 Task: For heading Arial black with underline.  font size for heading18,  'Change the font style of data to'Calibri.  and font size to 9,  Change the alignment of both headline & data to Align center.  In the sheet  DashboardExpenseLogbook
Action: Mouse moved to (87, 113)
Screenshot: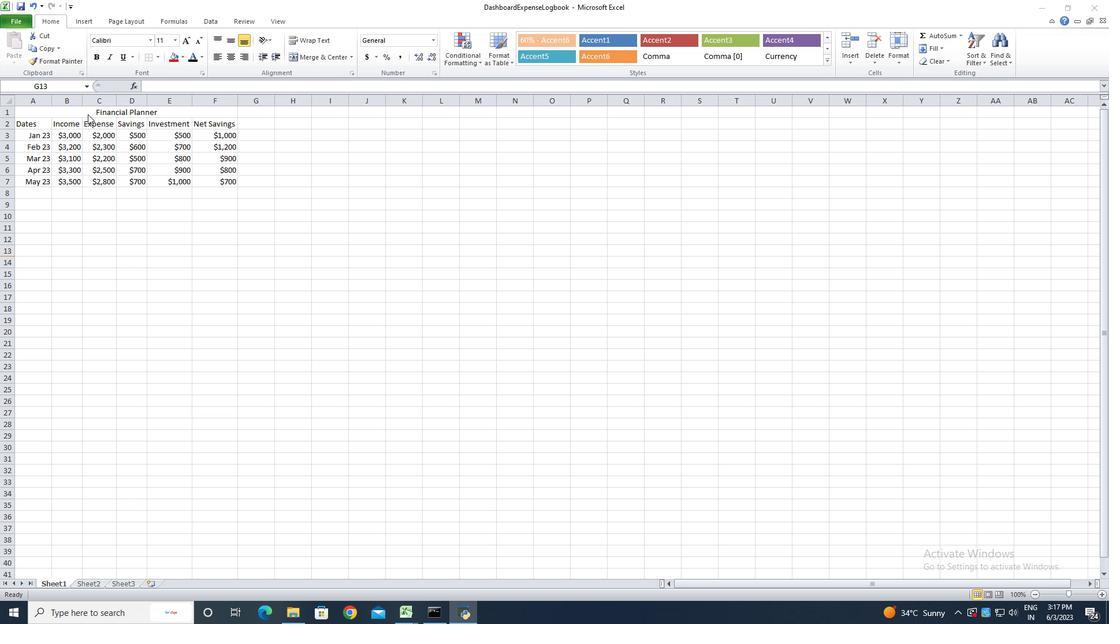 
Action: Mouse pressed left at (87, 113)
Screenshot: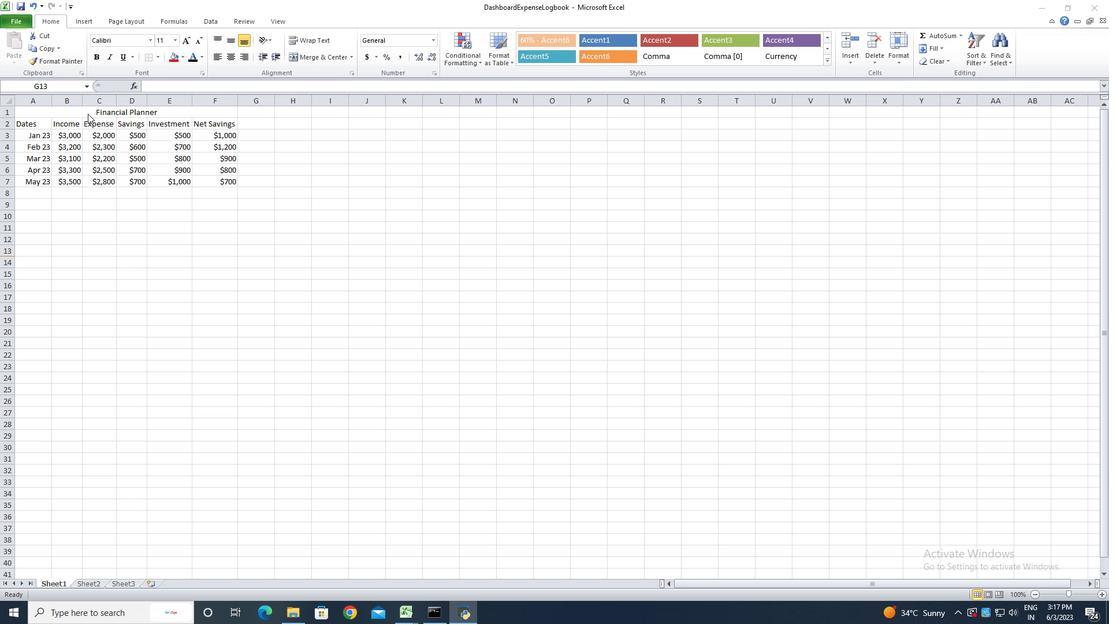 
Action: Mouse pressed left at (87, 113)
Screenshot: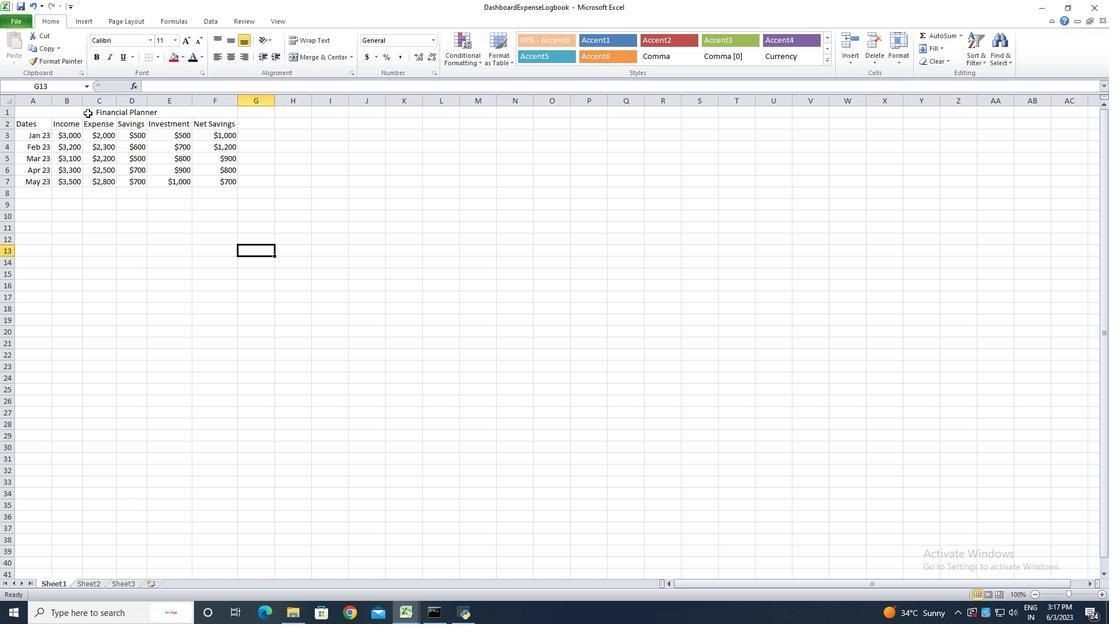 
Action: Mouse pressed left at (87, 113)
Screenshot: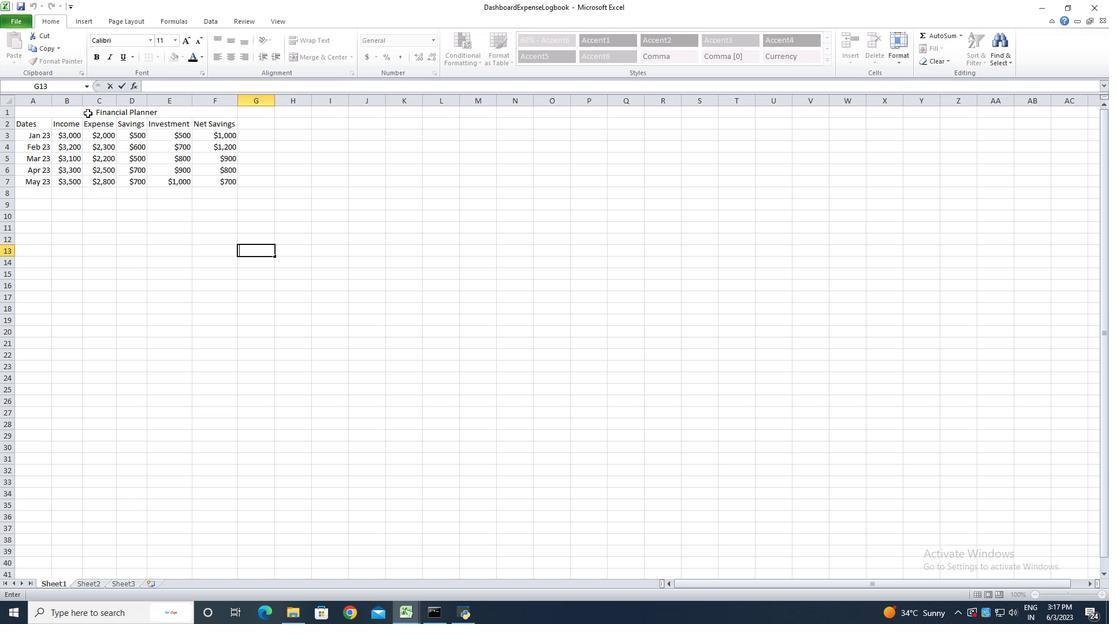 
Action: Mouse moved to (151, 39)
Screenshot: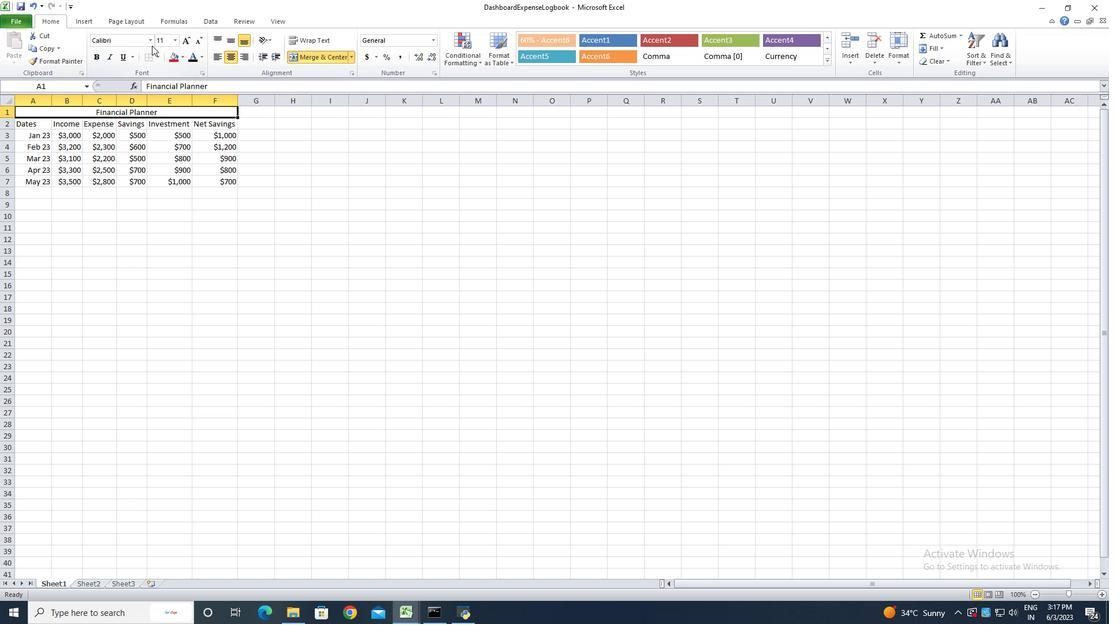 
Action: Mouse pressed left at (151, 39)
Screenshot: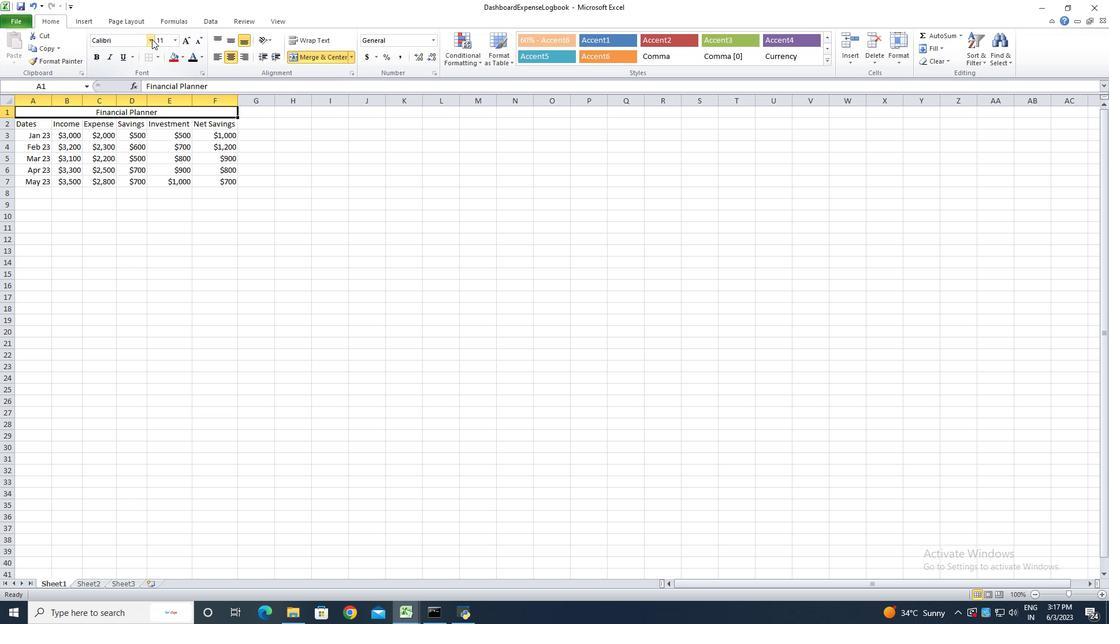 
Action: Mouse moved to (138, 143)
Screenshot: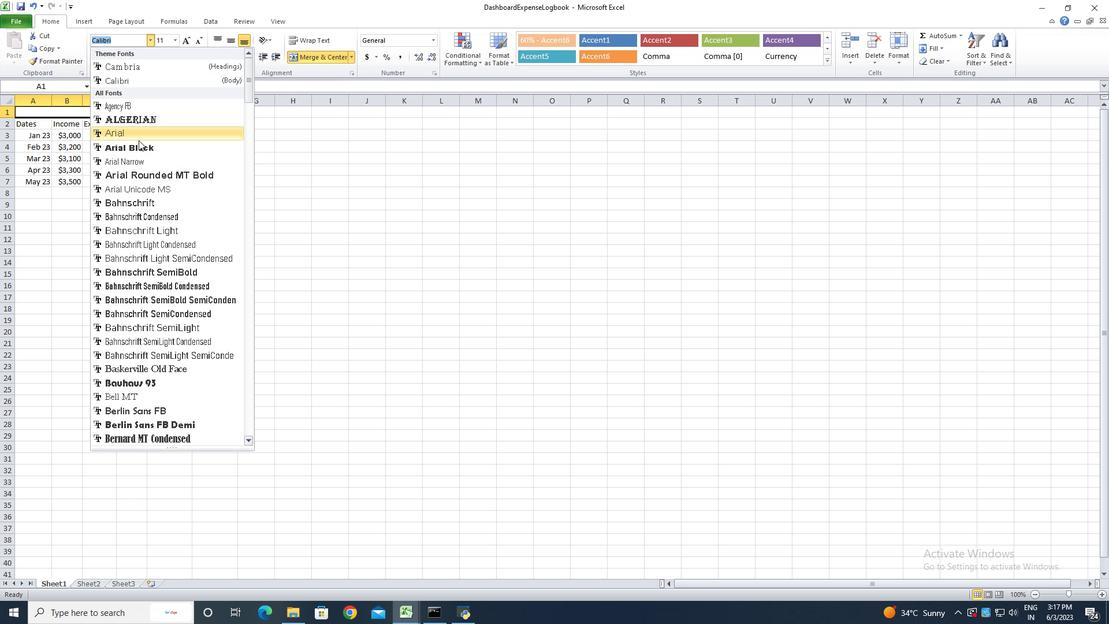 
Action: Mouse pressed left at (138, 143)
Screenshot: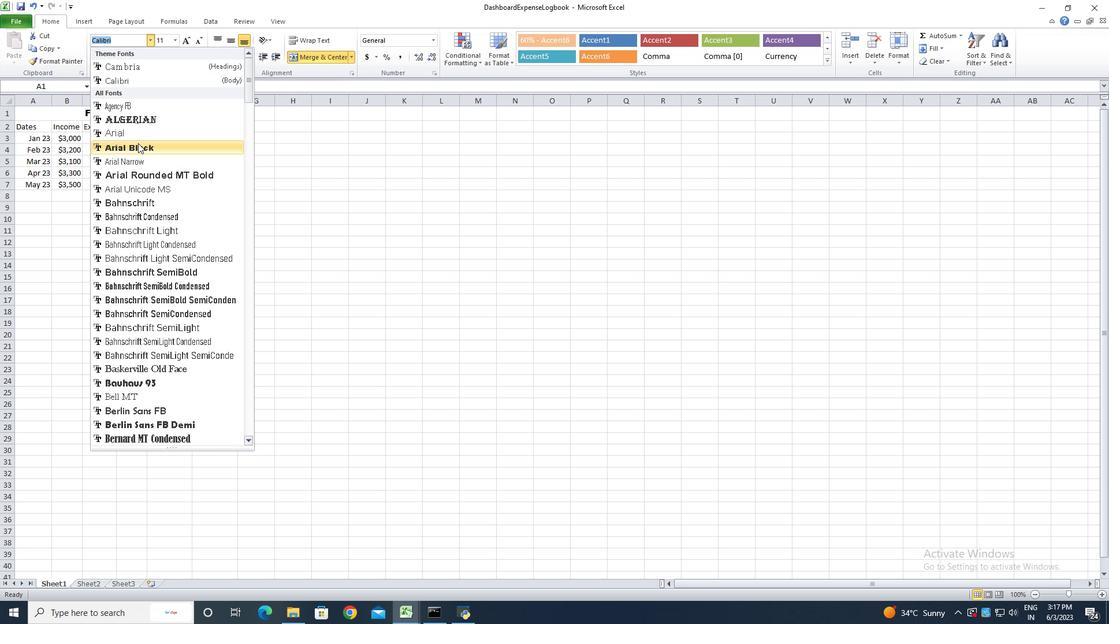 
Action: Mouse moved to (121, 58)
Screenshot: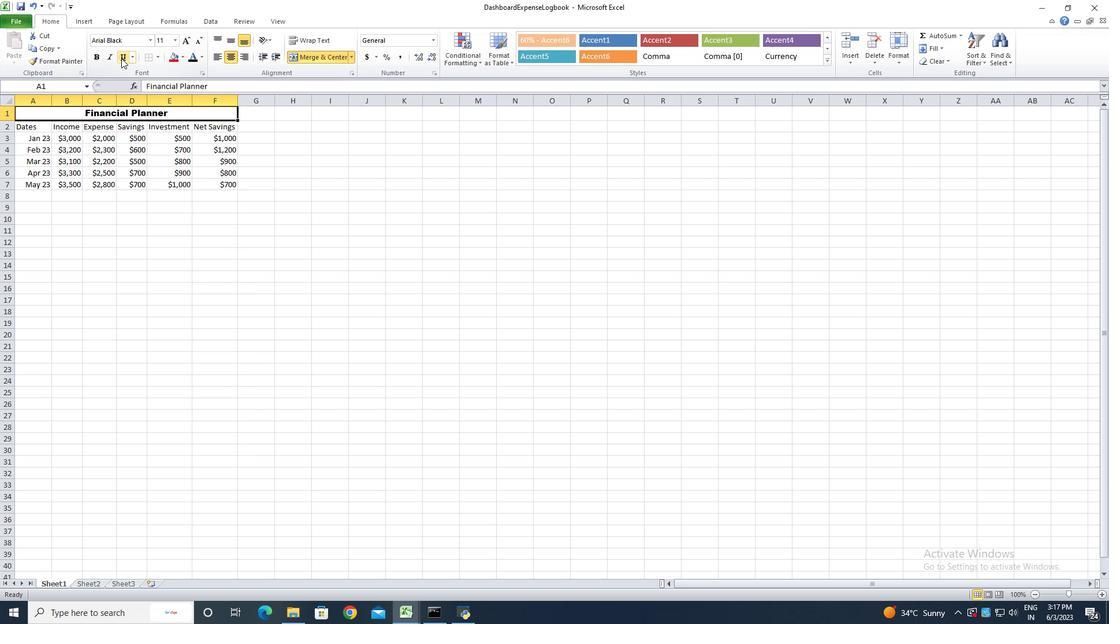 
Action: Mouse pressed left at (121, 58)
Screenshot: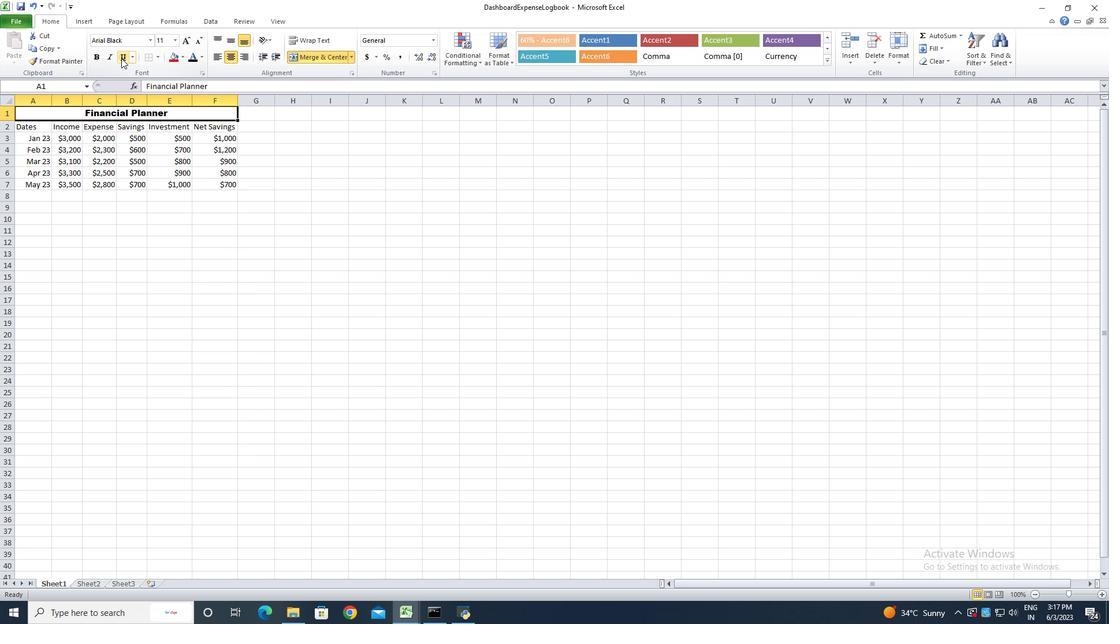 
Action: Mouse moved to (36, 125)
Screenshot: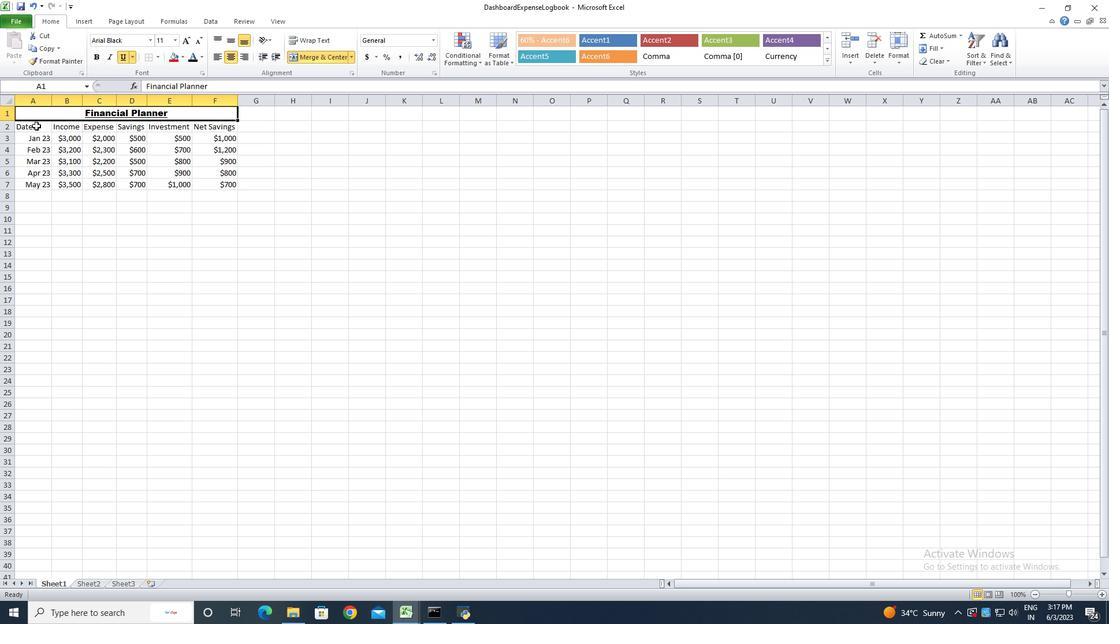 
Action: Mouse pressed left at (36, 125)
Screenshot: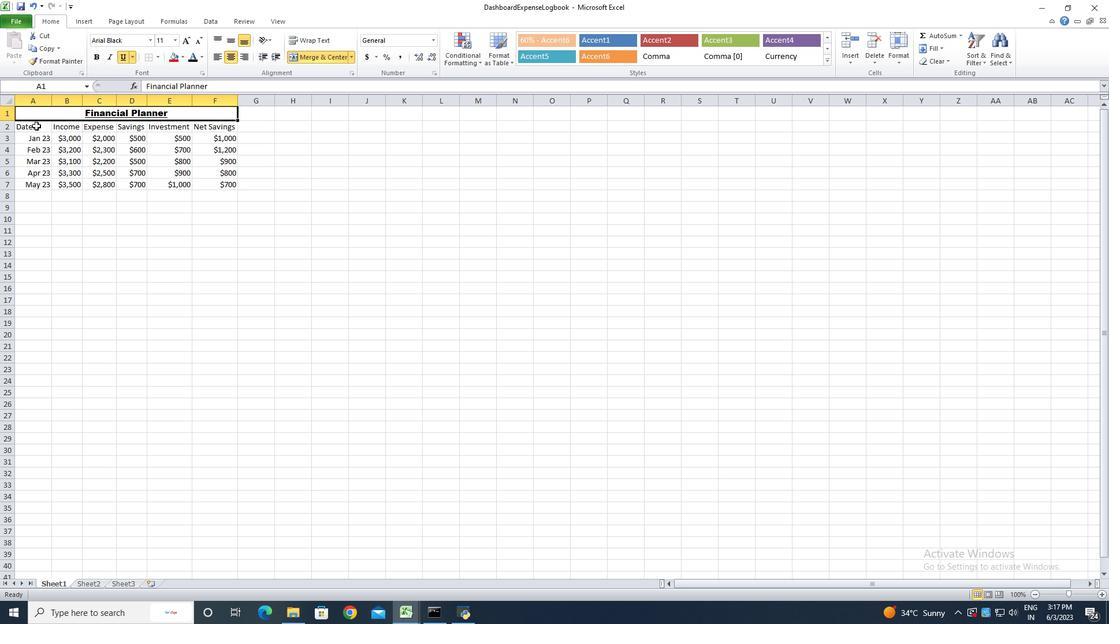 
Action: Mouse moved to (149, 37)
Screenshot: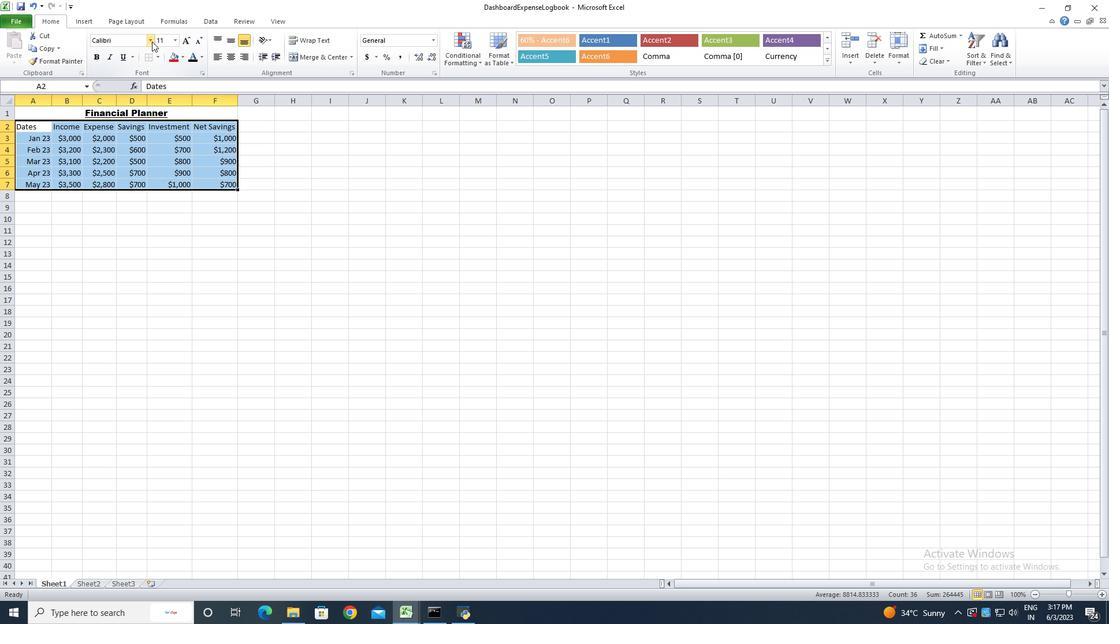 
Action: Mouse pressed left at (149, 37)
Screenshot: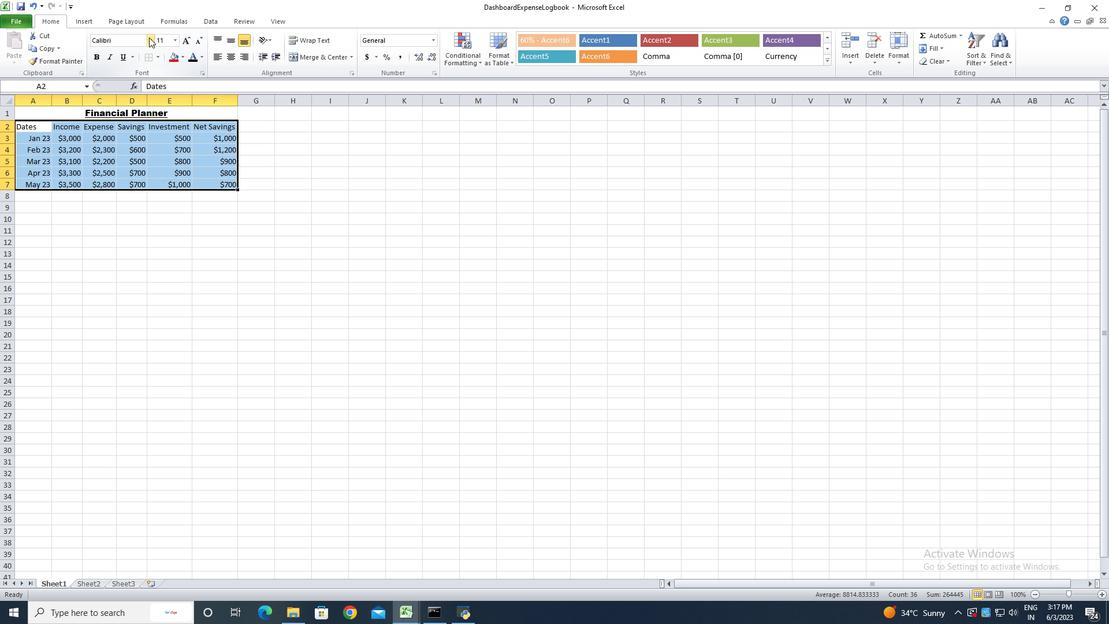 
Action: Mouse moved to (133, 78)
Screenshot: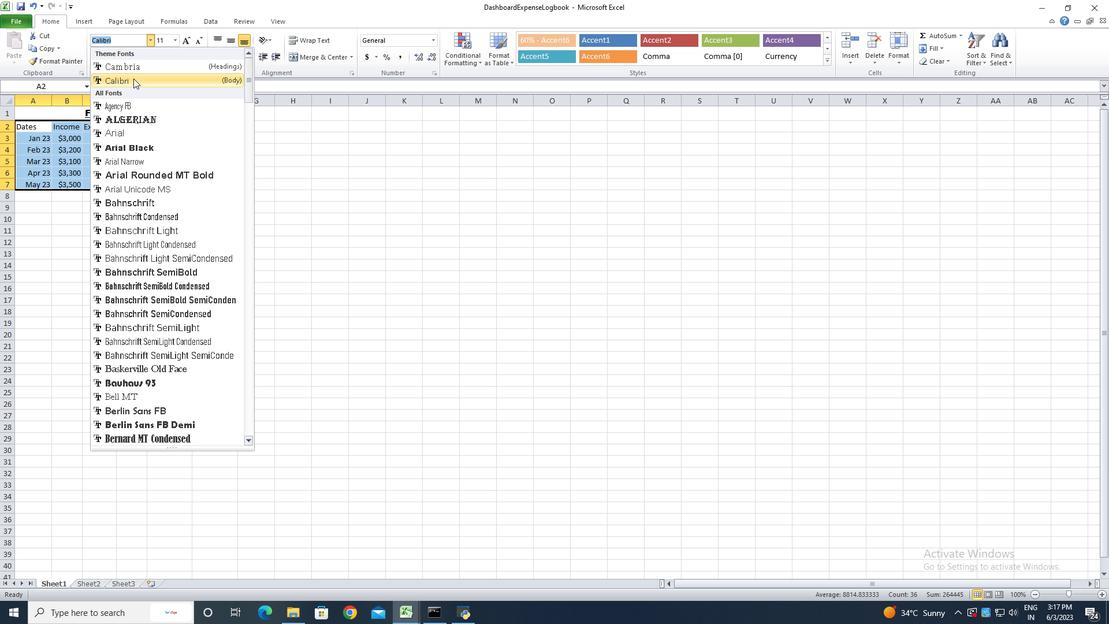 
Action: Mouse pressed left at (133, 78)
Screenshot: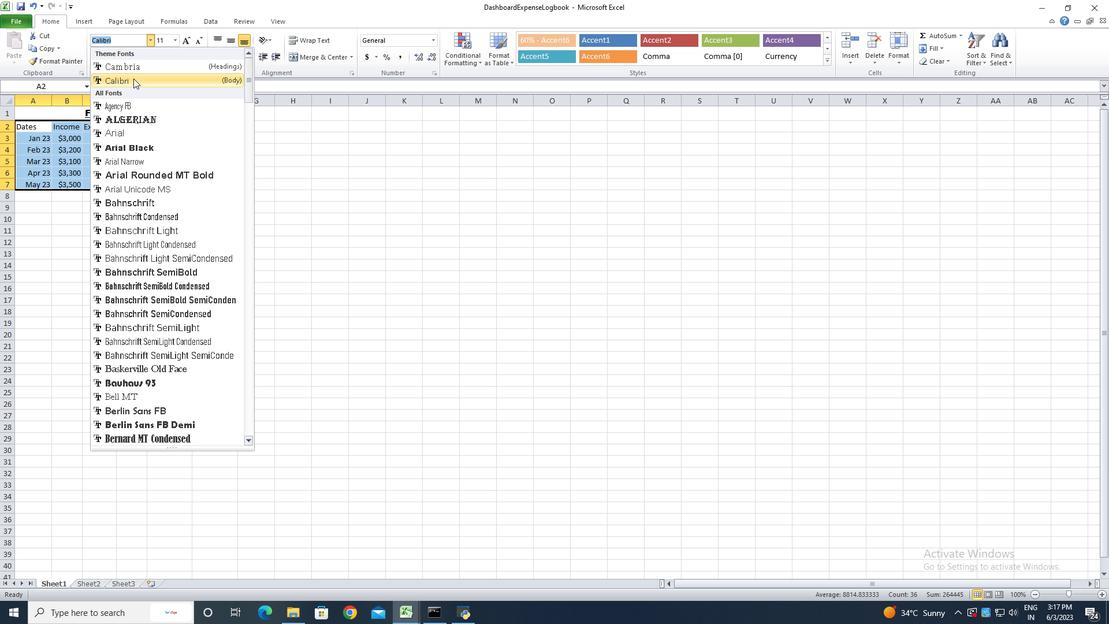 
Action: Mouse moved to (198, 41)
Screenshot: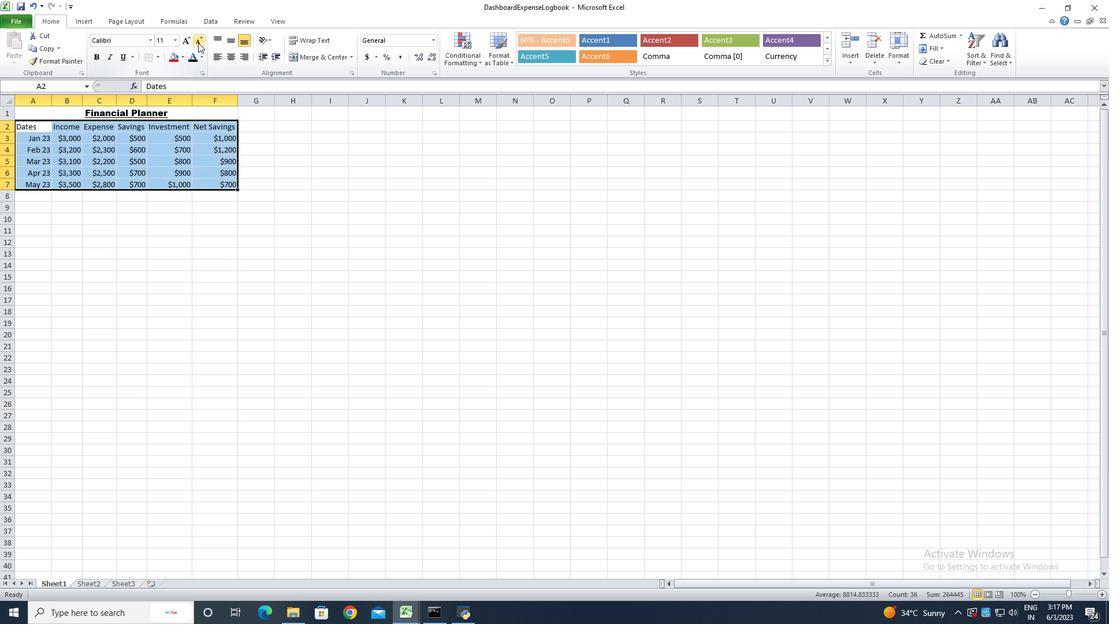 
Action: Mouse pressed left at (198, 41)
Screenshot: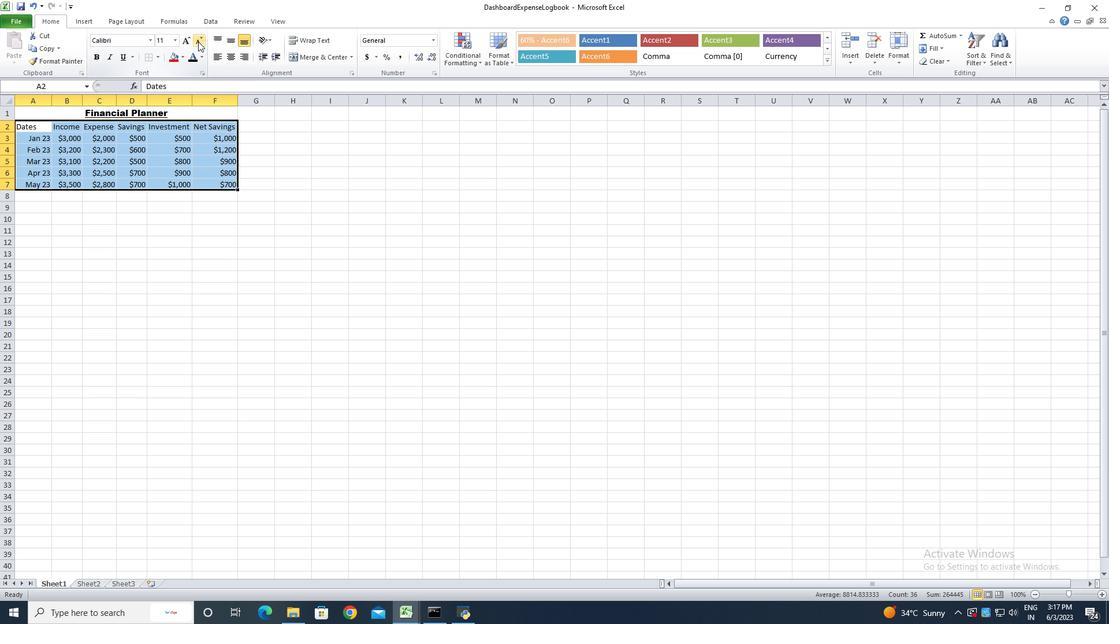 
Action: Mouse pressed left at (198, 41)
Screenshot: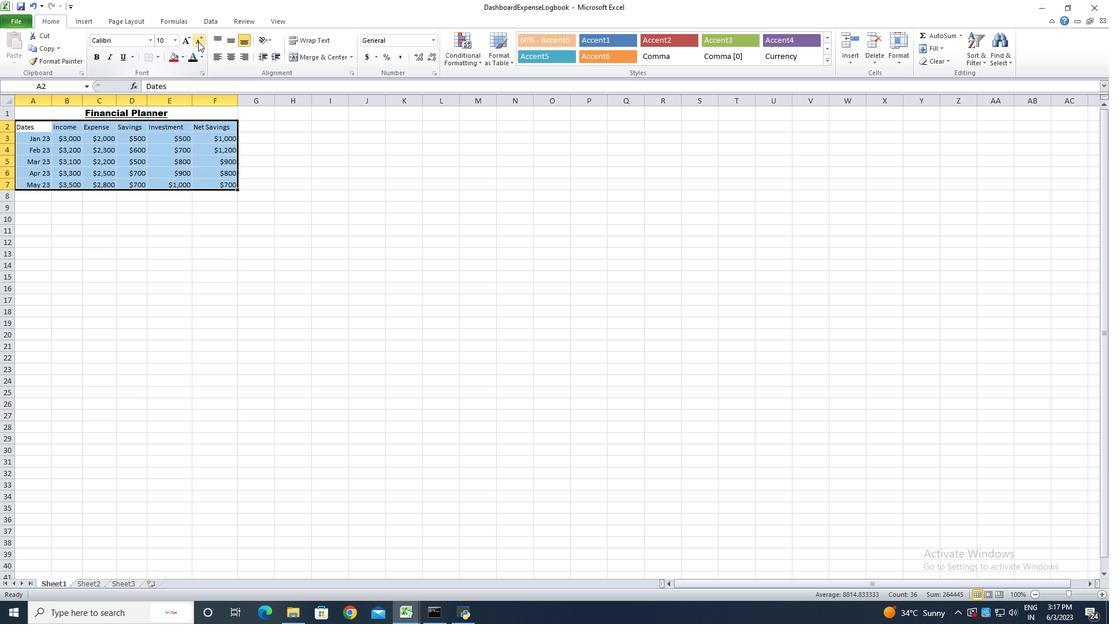 
Action: Mouse moved to (104, 230)
Screenshot: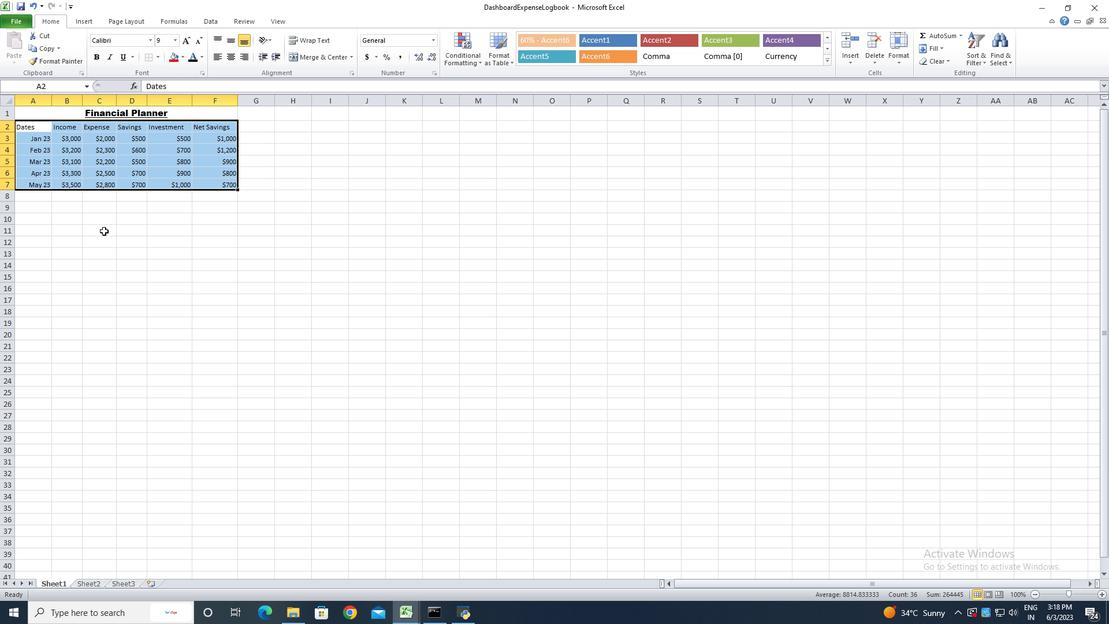 
Action: Mouse pressed left at (104, 230)
Screenshot: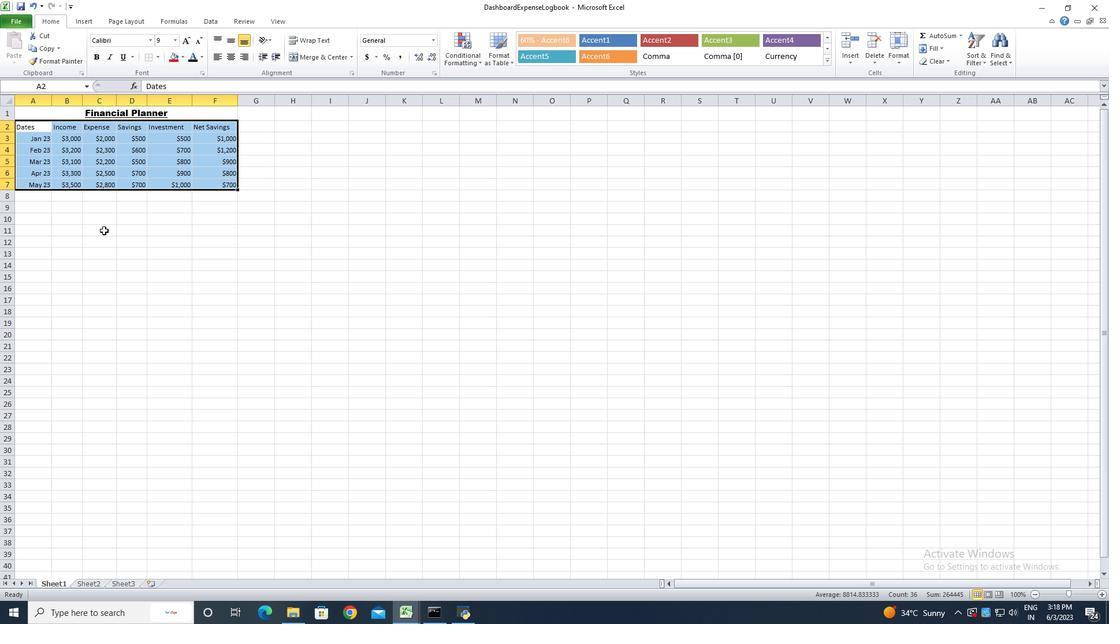 
Action: Mouse moved to (56, 113)
Screenshot: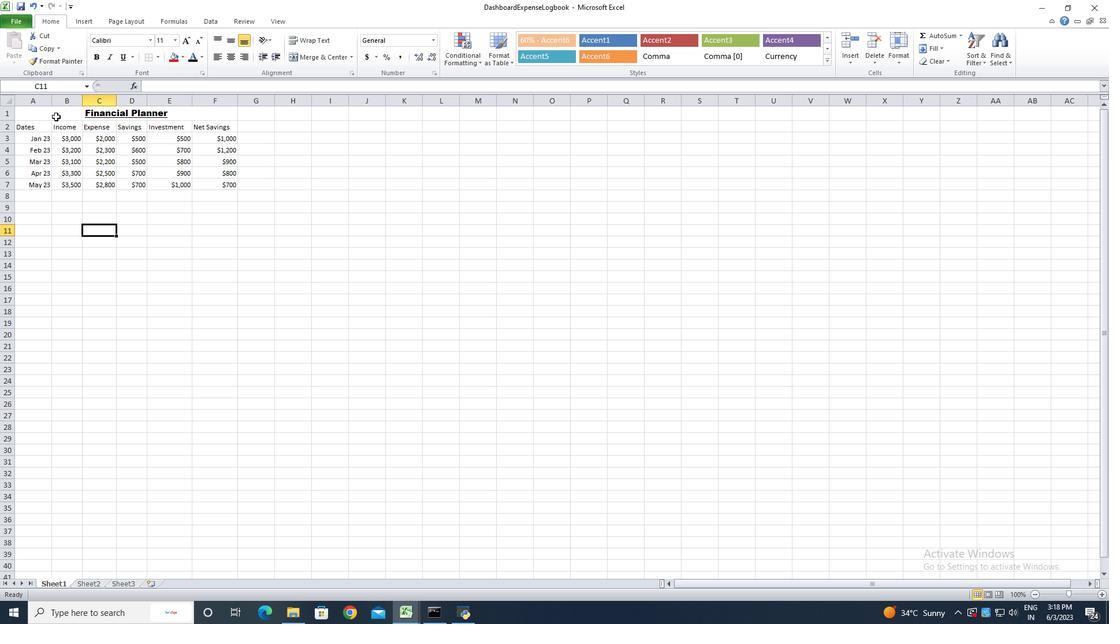 
Action: Mouse pressed left at (56, 113)
Screenshot: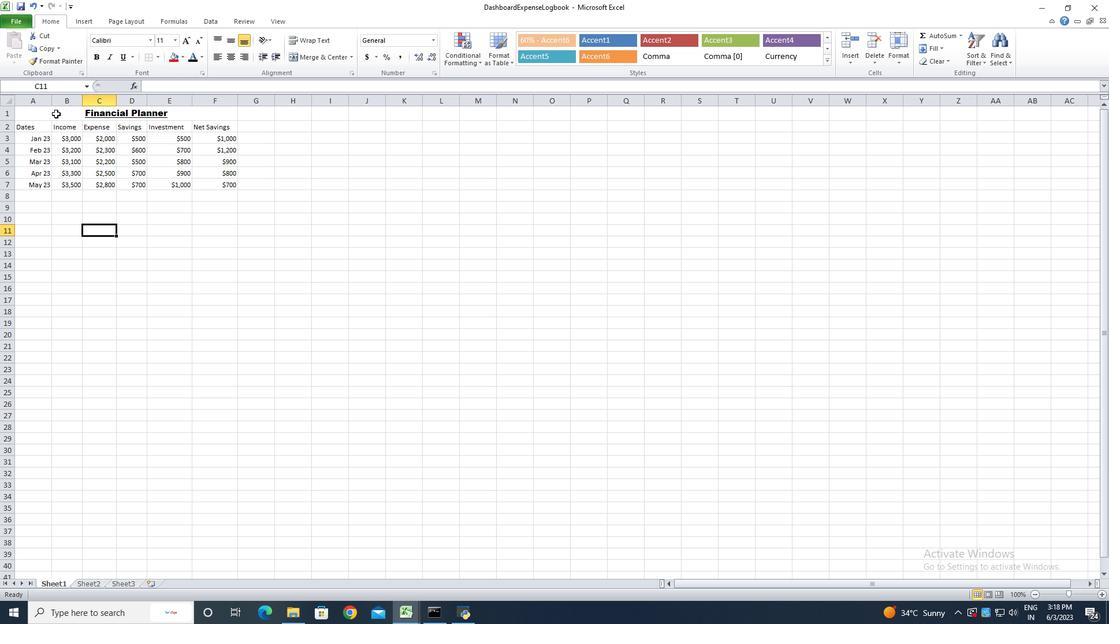 
Action: Mouse moved to (230, 58)
Screenshot: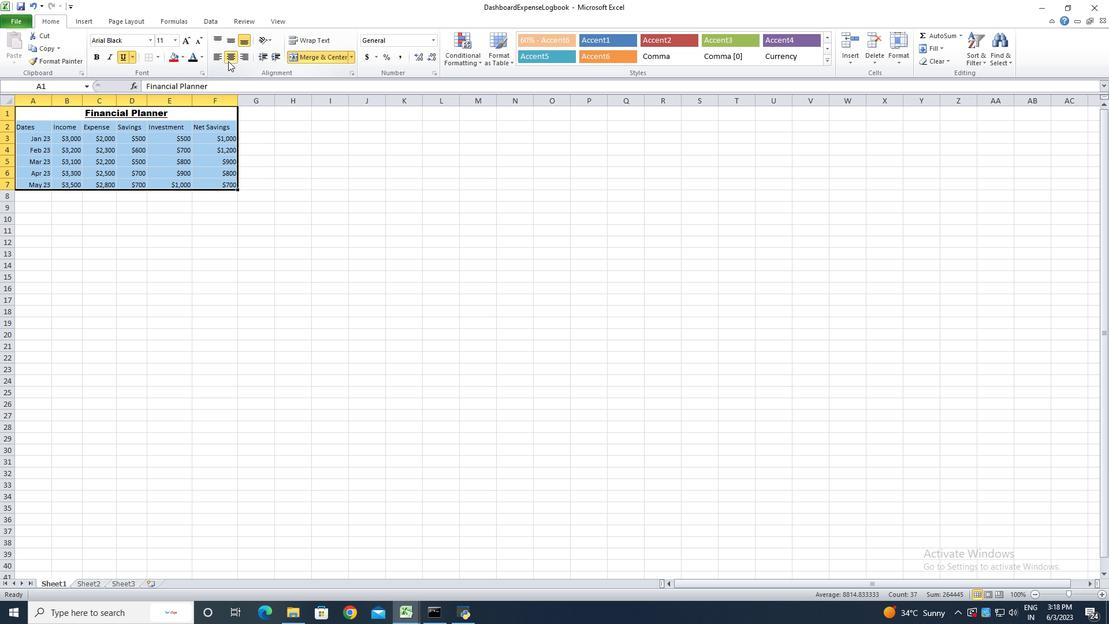 
Action: Mouse pressed left at (230, 58)
Screenshot: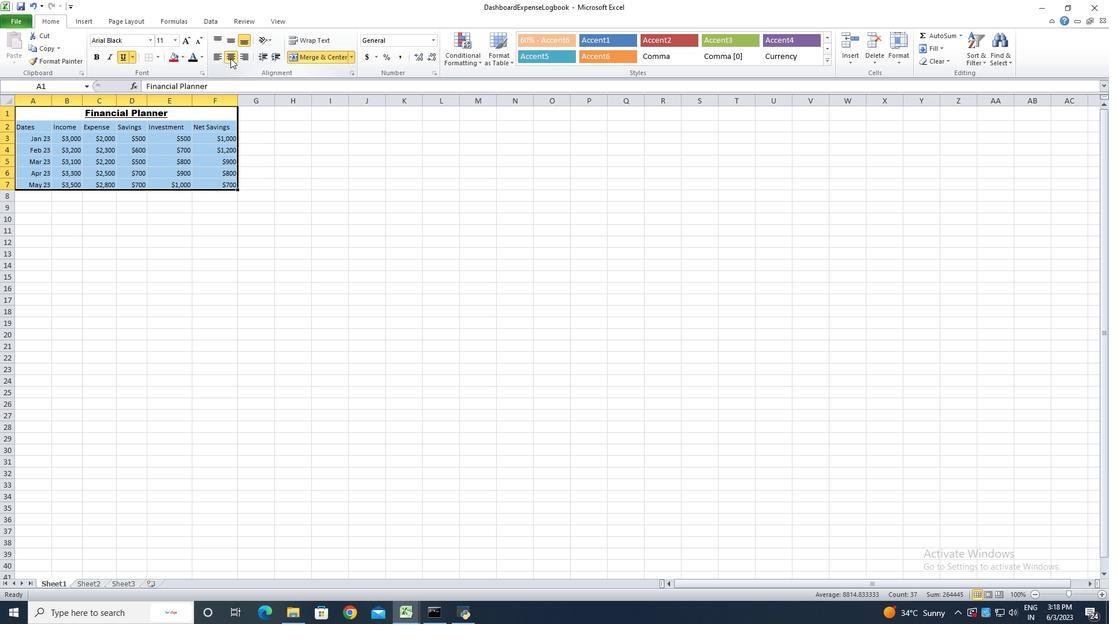 
Action: Mouse pressed left at (230, 58)
Screenshot: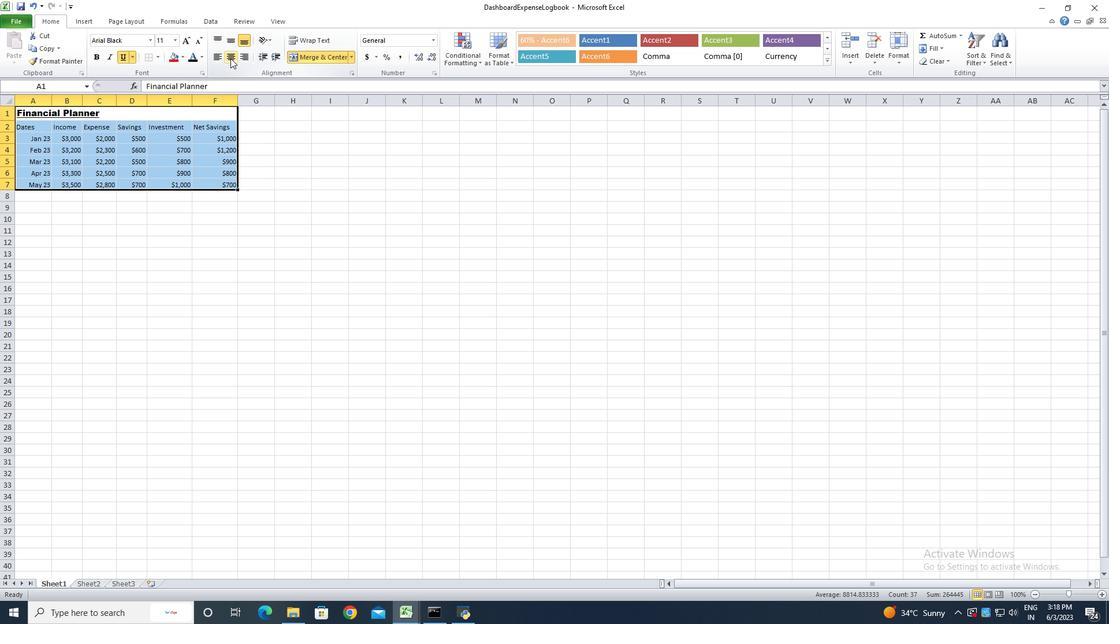 
Action: Mouse moved to (172, 253)
Screenshot: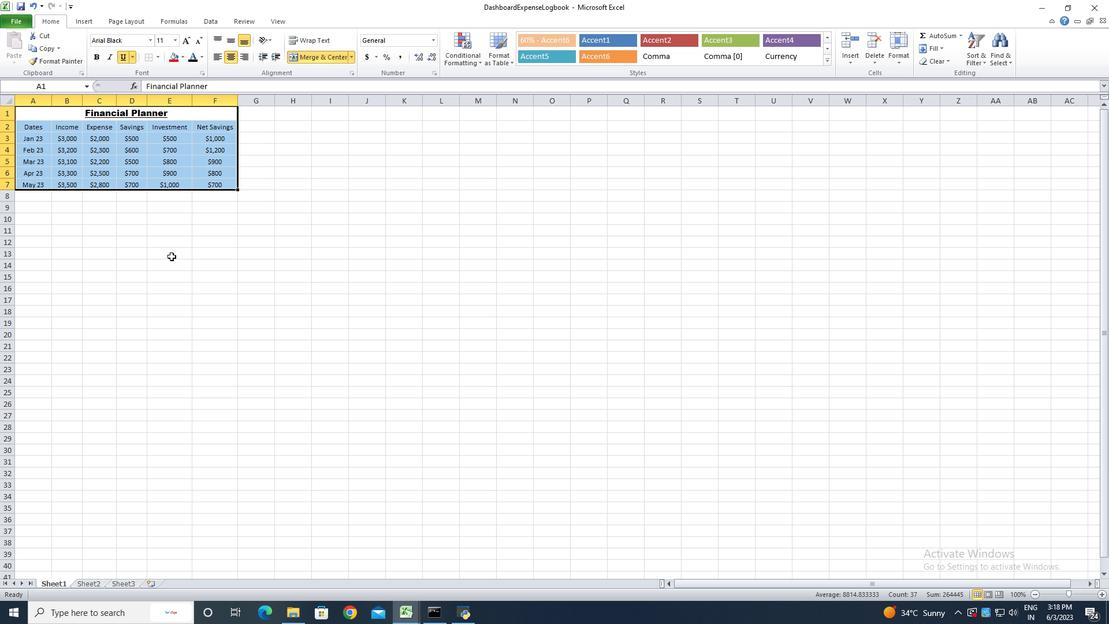 
Action: Mouse pressed left at (172, 253)
Screenshot: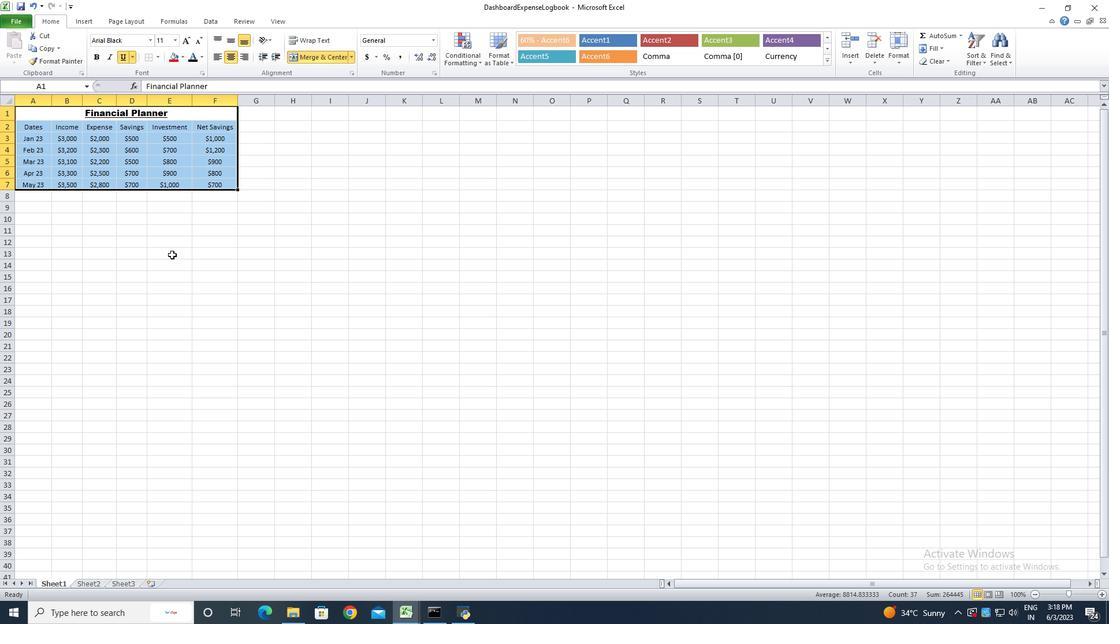 
Action: Key pressed ctrl+S<'\x13'><'\x13'><'\x13'>
Screenshot: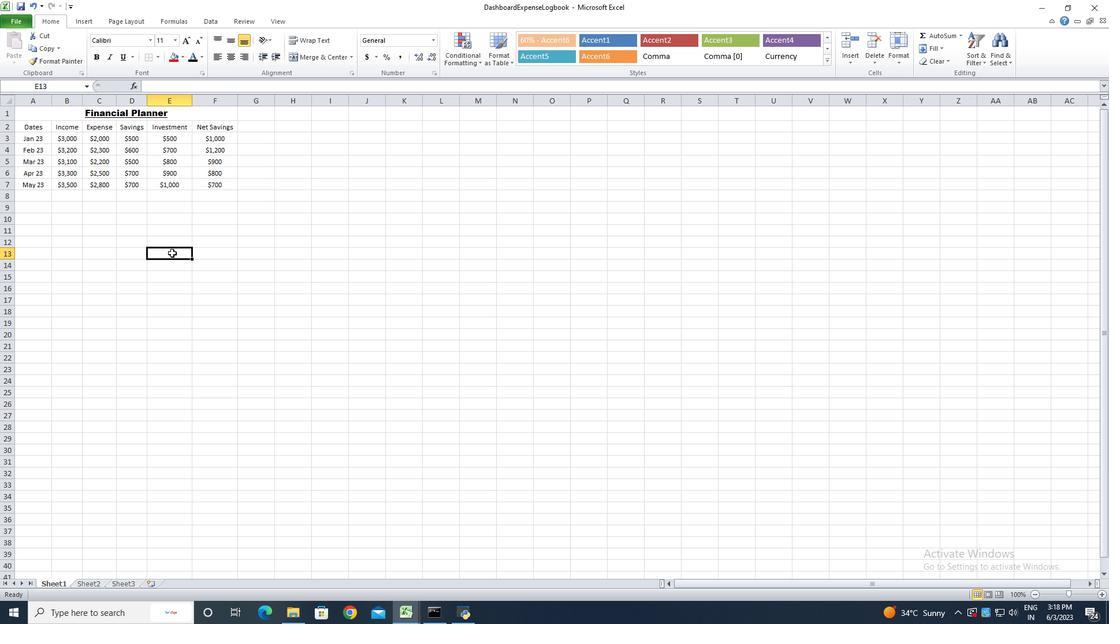 
